 Task: Write a Python script to calculate the area of a rhombus.
Action: Mouse moved to (122, 46)
Screenshot: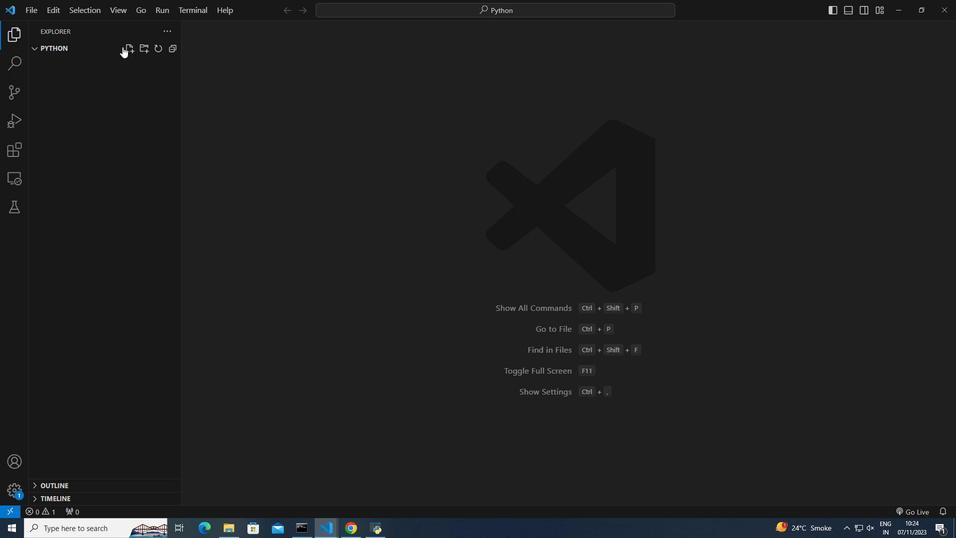 
Action: Mouse pressed left at (122, 46)
Screenshot: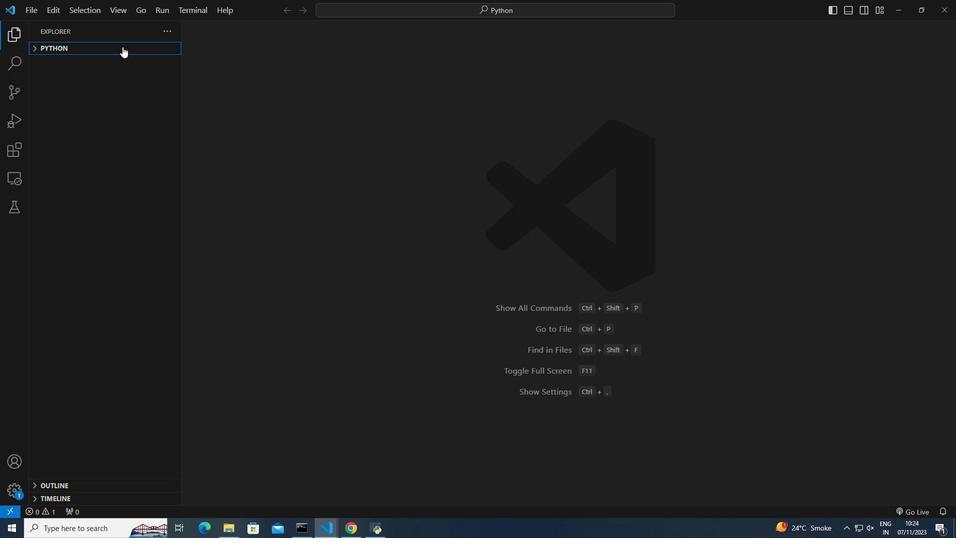
Action: Mouse moved to (92, 46)
Screenshot: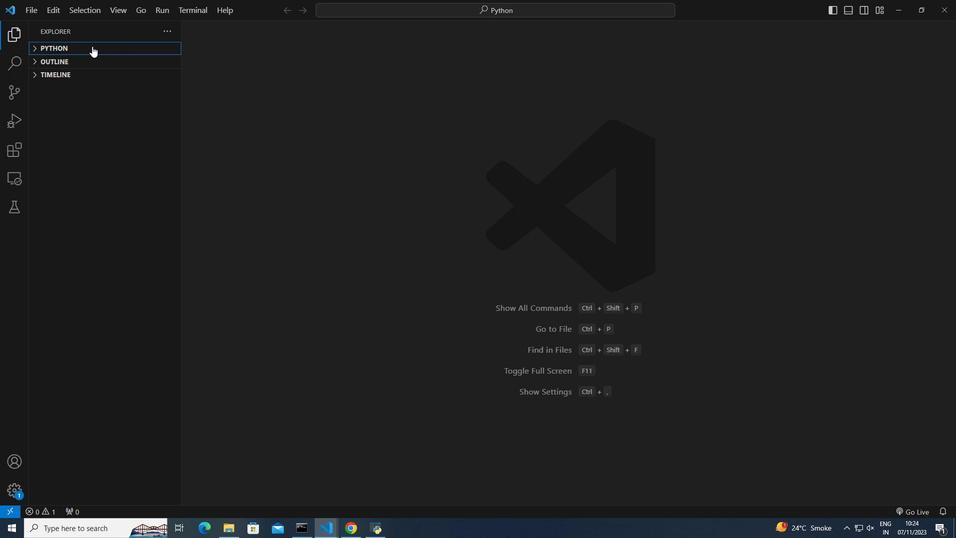 
Action: Mouse pressed left at (92, 46)
Screenshot: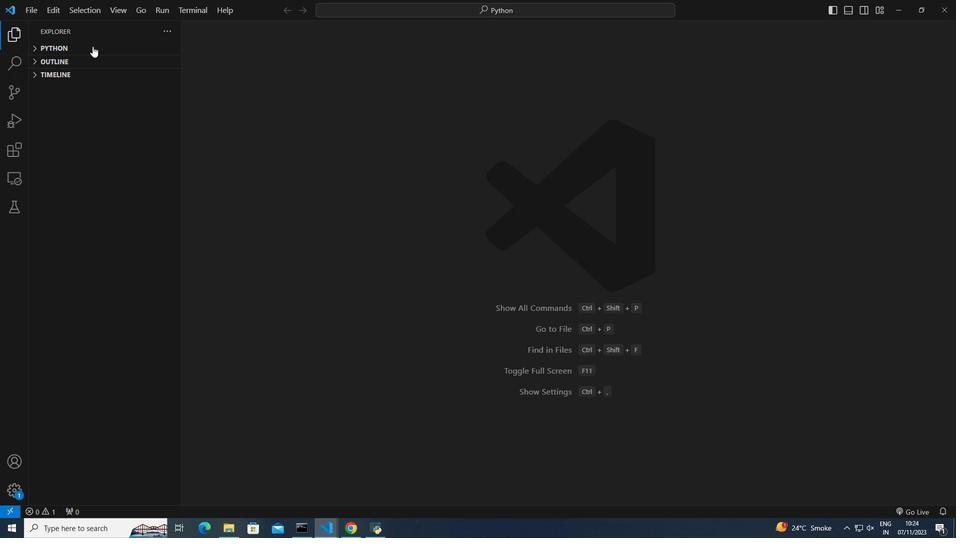 
Action: Mouse moved to (127, 45)
Screenshot: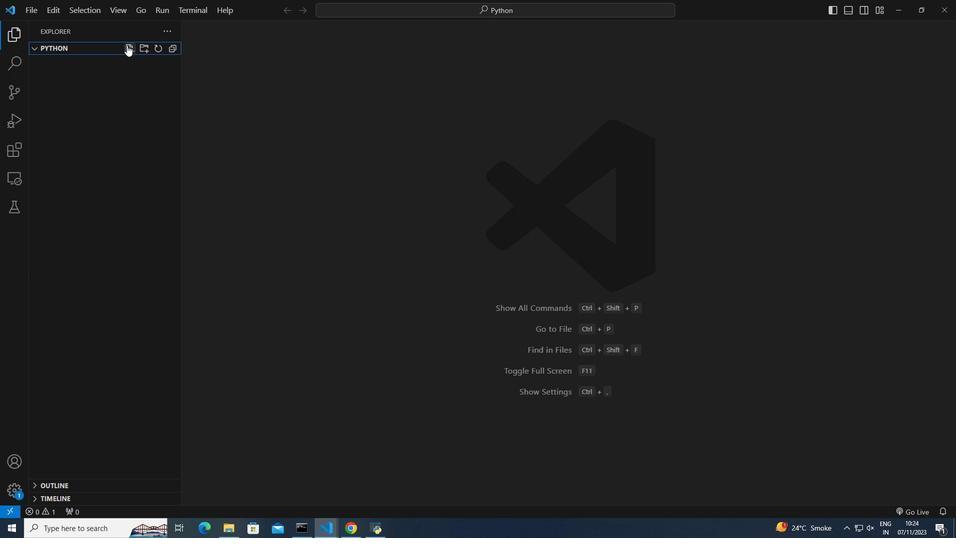 
Action: Mouse pressed left at (127, 45)
Screenshot: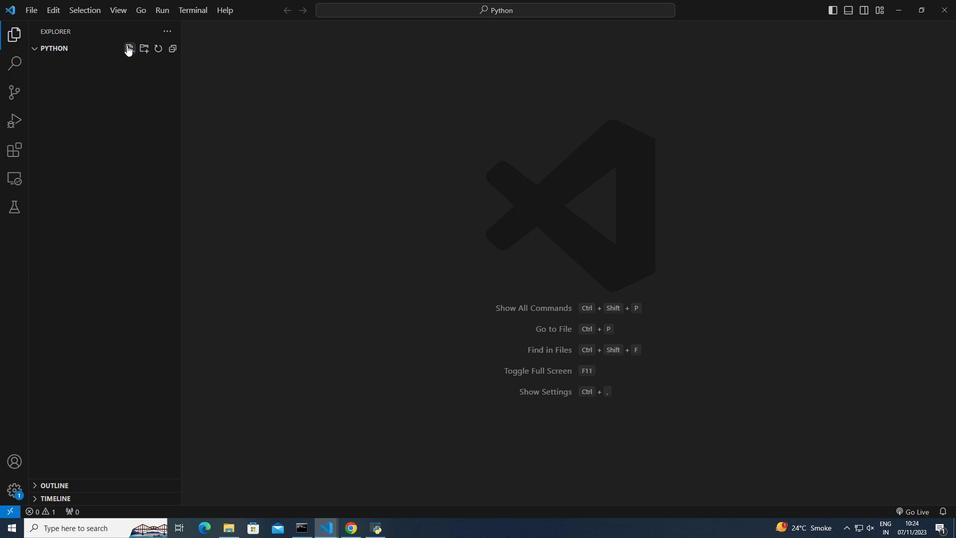 
Action: Mouse moved to (77, 57)
Screenshot: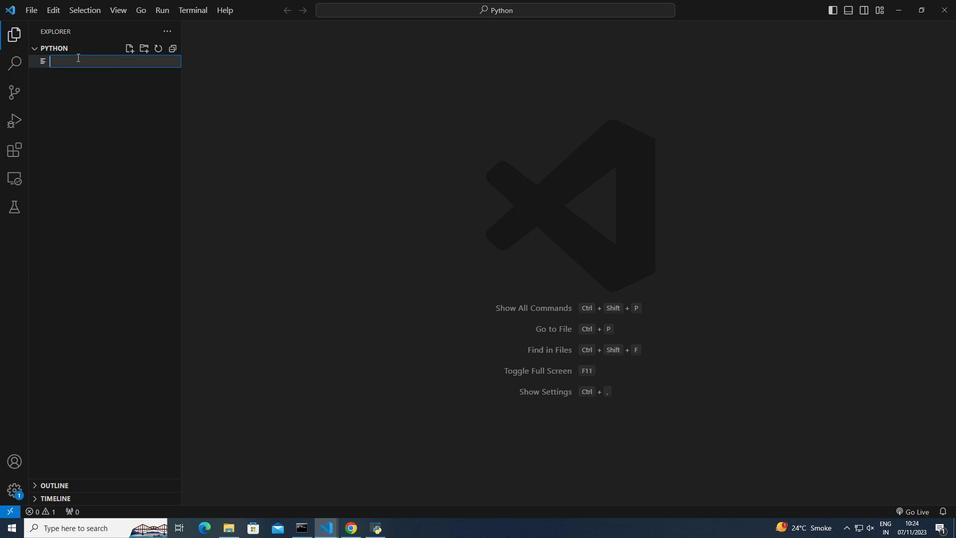 
Action: Mouse pressed left at (77, 57)
Screenshot: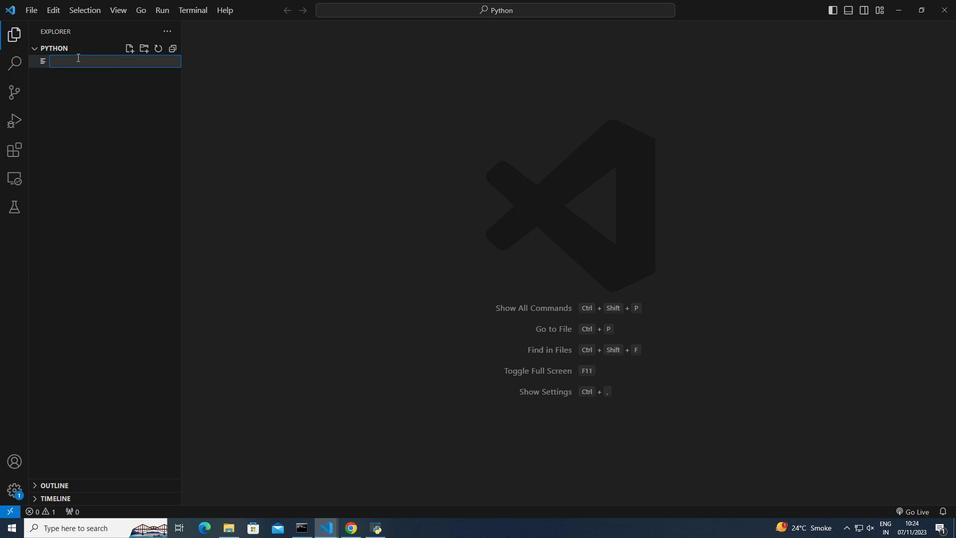 
Action: Key pressed rhombus.py<Key.enter>def<Key.space>rhombus<Key.shift_r>_area<Key.shift_r>(d1,<Key.space>d2<Key.right><Key.shift_r>:<Key.enter>area<Key.space>=<Key.space><Key.shift_r>(d1<Key.space><Key.shift_r><Key.shift_r><Key.shift_r><Key.shift_r><Key.shift_r><Key.shift_r><Key.shift_r><Key.shift_r>*<Key.space>d2<Key.right>/2<Key.enter>return<Key.space>area<Key.enter><Key.enter><Key.enter><Key.shift><Key.shift><Key.shift><Key.shift><Key.shift>#<Key.space><Key.shift>Input<Key.space>the<Key.space>length<Key.space>of<Key.space>the<Key.space>diagonals<Key.space>from<Key.space>the<Key.space>uswer<Key.backspace><Key.backspace><Key.backspace>er<Key.enter>d1<Key.space>=<Key.space>float<Key.shift_r>(input<Key.shift_r><Key.shift_r><Key.shift_r><Key.shift_r>{<Key.shift_r><Key.backspace><Key.shift_r><Key.shift_r><Key.shift_r>(<Key.shift_r>"<Key.shift><Key.shift><Key.shift><Key.shift><Key.shift><Key.shift><Key.shift><Key.shift><Key.shift><Key.shift><Key.shift><Key.shift><Key.shift><Key.shift><Key.shift><Key.shift><Key.shift><Key.shift><Key.shift><Key.shift><Key.shift>Enter<Key.space>the<Key.space>length<Key.space>og<Key.backspace>f<Key.space>the<Key.space>first<Key.space>diagonal<Key.shift_r>:<Key.space><Key.right><Key.right><Key.right><Key.enter>d2<Key.space>=<Key.space>float<Key.shift_r>(input<Key.shift_r>(<Key.shift_r>"<Key.shift>Enter<Key.space>the<Key.space>length<Key.space>of<Key.space>the<Key.space>second<Key.space>diagonal<Key.shift_r>:<Key.space><Key.right><Key.right><Key.right><Key.enter><Key.enter><Key.shift><Key.shift><Key.shift>#<Key.space><Key.shift>Calculate<Key.space>the<Key.space>area<Key.space>og<Key.backspace>f<Key.space>the<Key.space>rhombus<Key.enter>area<Key.space>=<Key.space>rho<Key.enter><Key.shift_r>(d1,<Key.space>d2<Key.right><Key.enter><Key.enter>prib<Key.backspace>nt<Key.shift_r><Key.shift_r><Key.shift_r>(f<Key.shift_r>"<Key.shift>The<Key.space>area<Key.space>og<Key.backspace>f<Key.space>the<Key.space>rhombus<Key.space>is<Key.space><Key.shift_r>{area<Key.right><Key.space>square<Key.space>units.<Key.space>ctrl+S
Screenshot: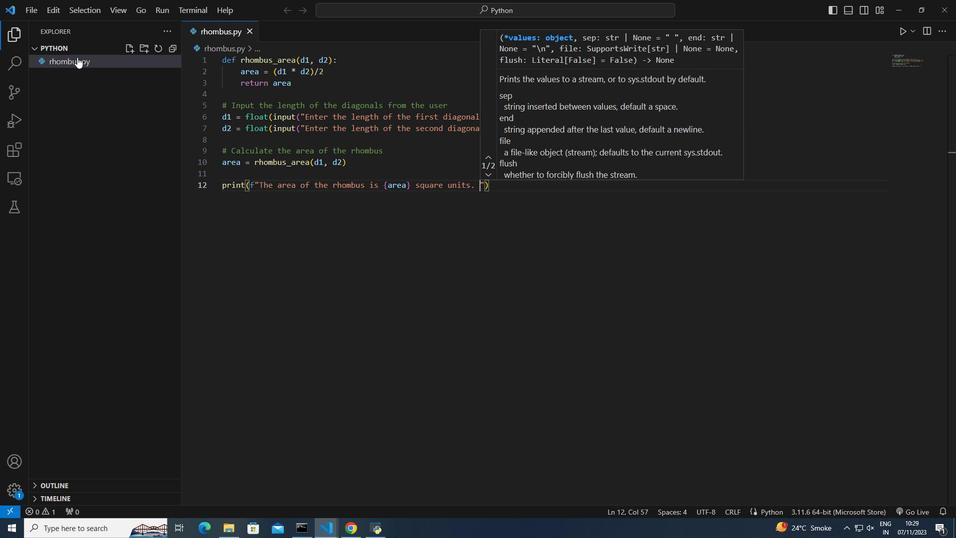 
Action: Mouse moved to (287, 236)
Screenshot: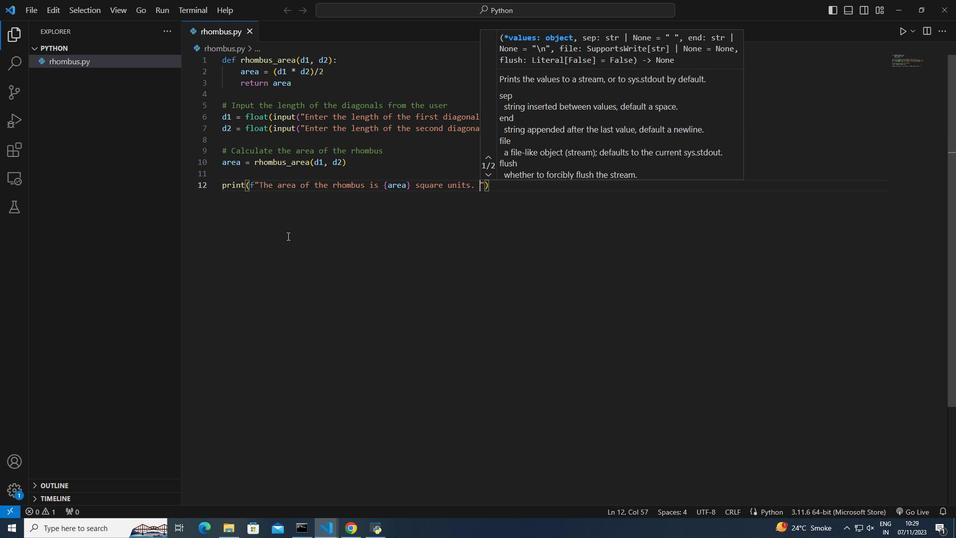 
Action: Mouse pressed left at (287, 236)
Screenshot: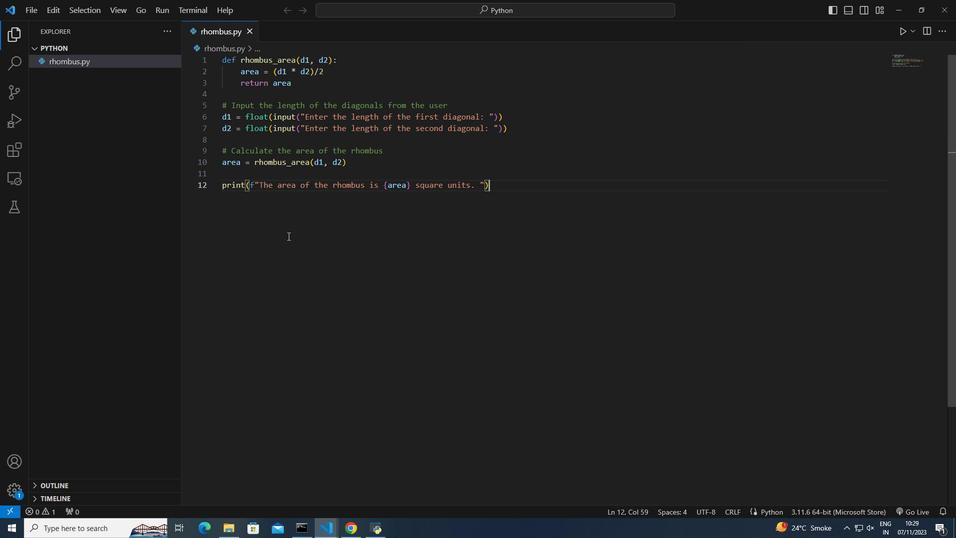 
Action: Mouse moved to (903, 28)
Screenshot: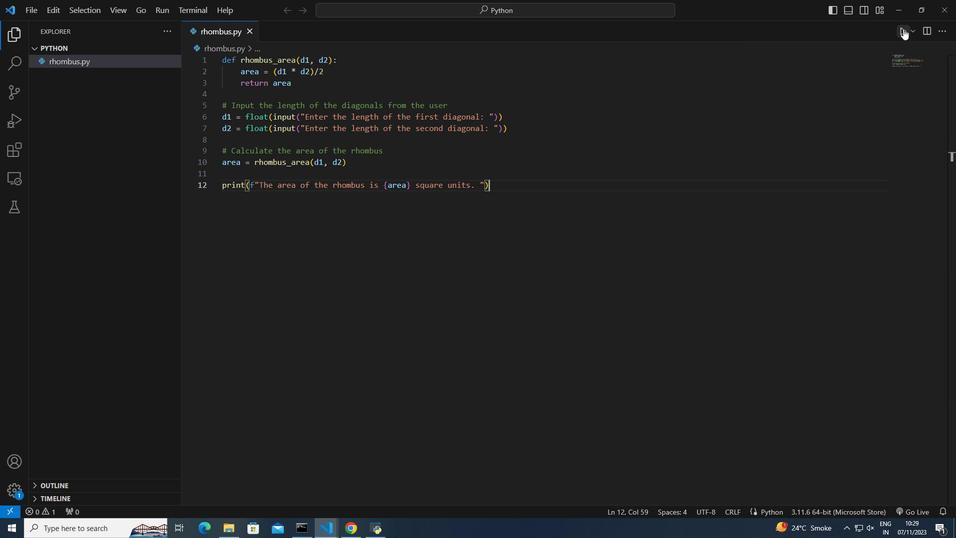 
Action: Mouse pressed left at (903, 28)
Screenshot: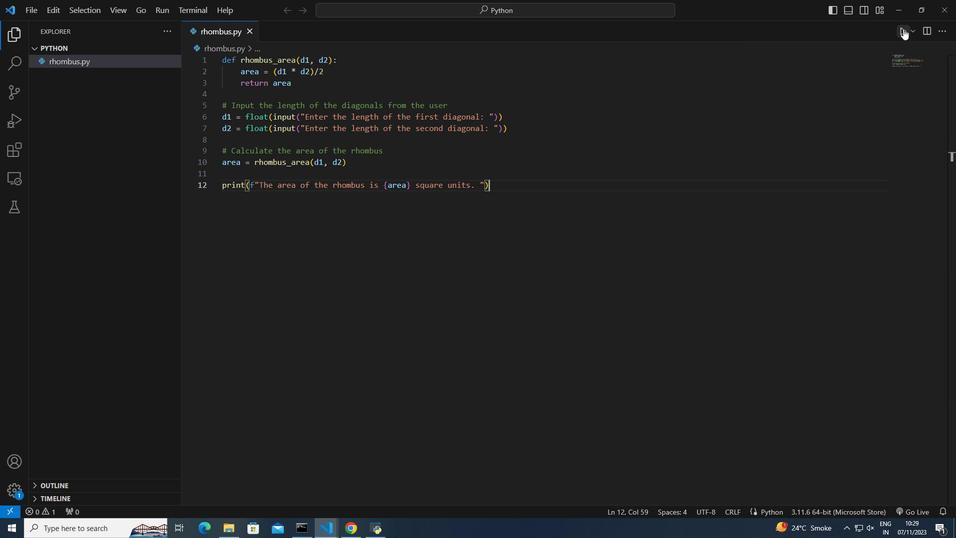 
Action: Mouse moved to (373, 402)
Screenshot: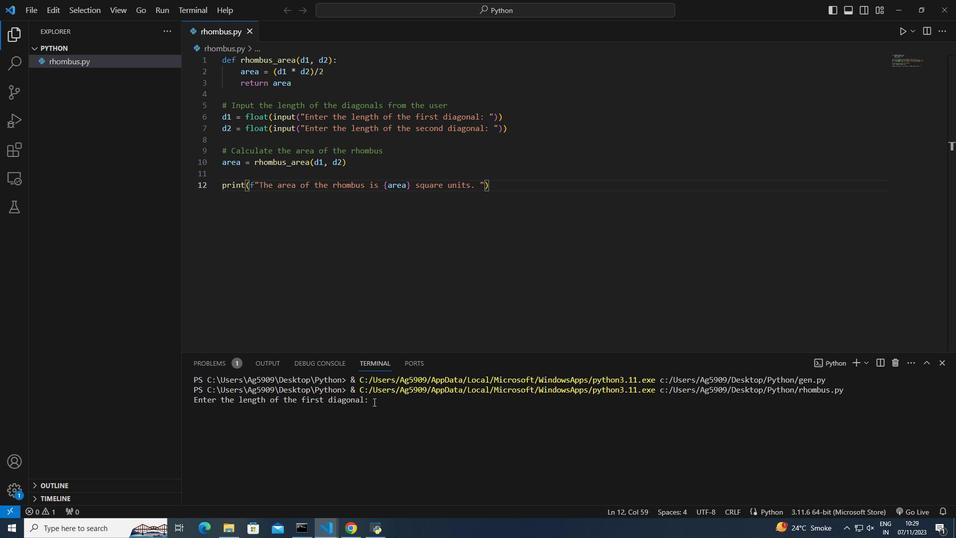 
Action: Mouse pressed left at (373, 402)
Screenshot: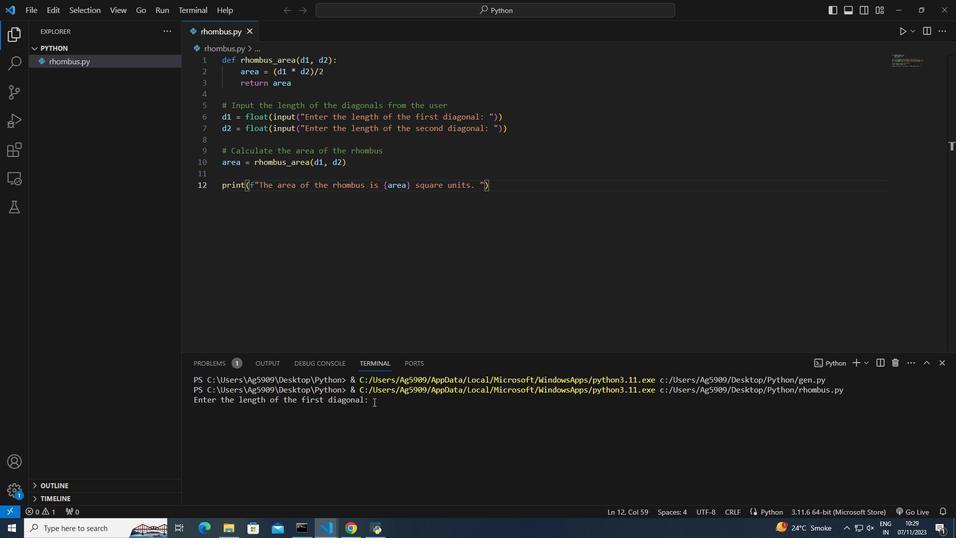 
Action: Mouse moved to (374, 400)
Screenshot: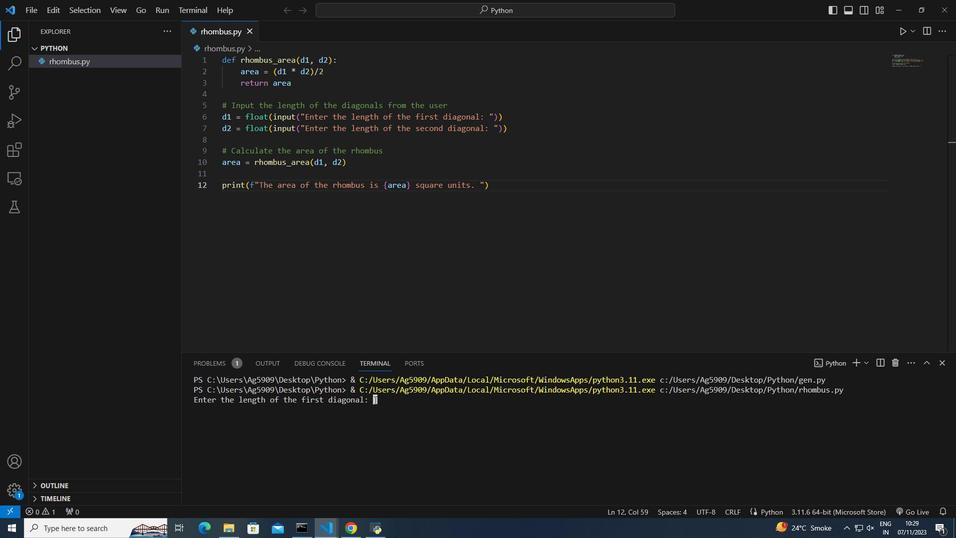 
Action: Mouse pressed left at (374, 400)
Screenshot: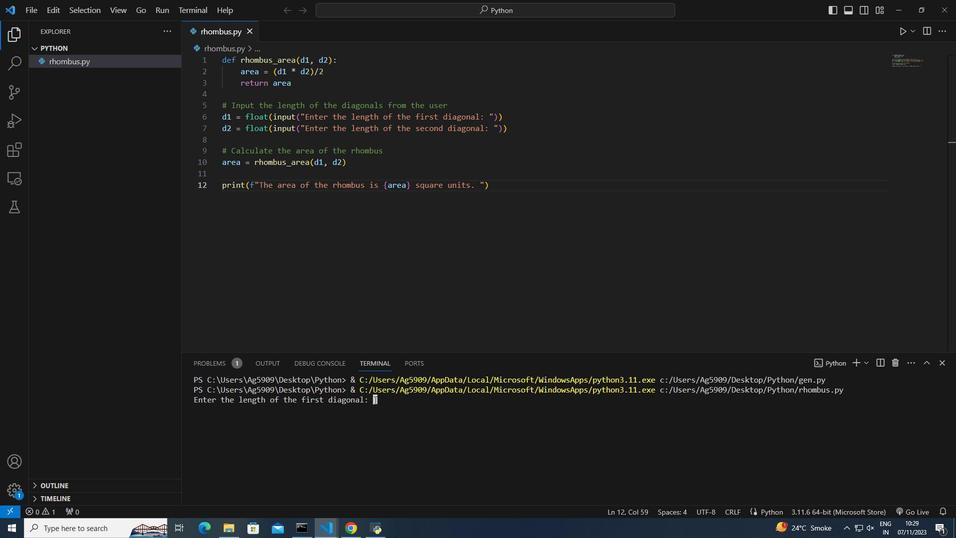 
Action: Key pressed 22<Key.enter>20<Key.enter>
Screenshot: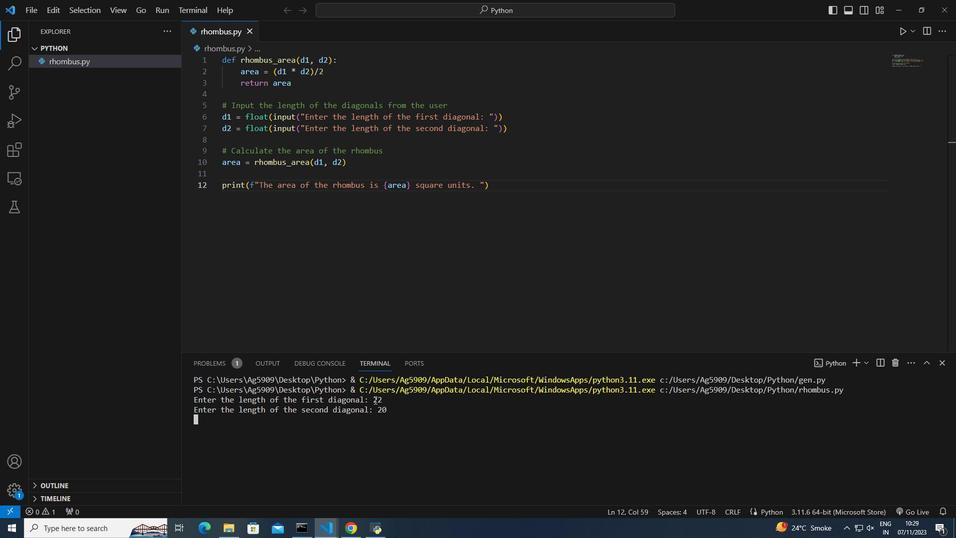 
